 Task: Sort the products in the category "Superfoods" by price (lowest first).
Action: Mouse moved to (282, 145)
Screenshot: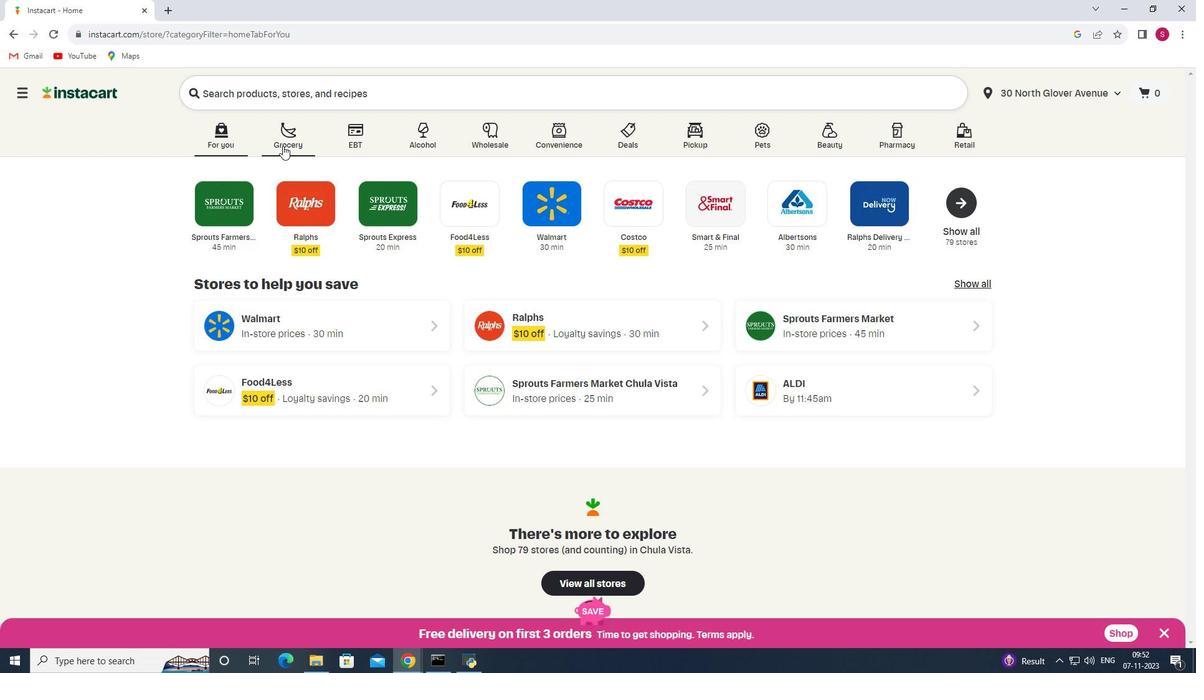 
Action: Mouse pressed left at (282, 145)
Screenshot: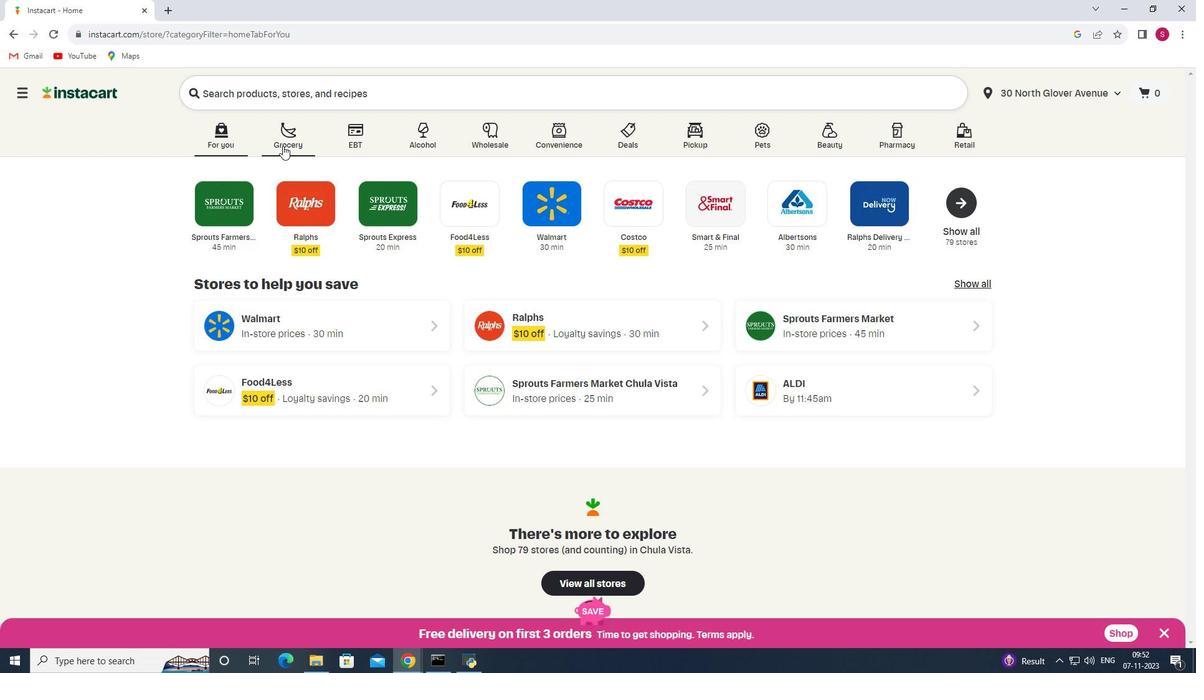 
Action: Mouse moved to (289, 349)
Screenshot: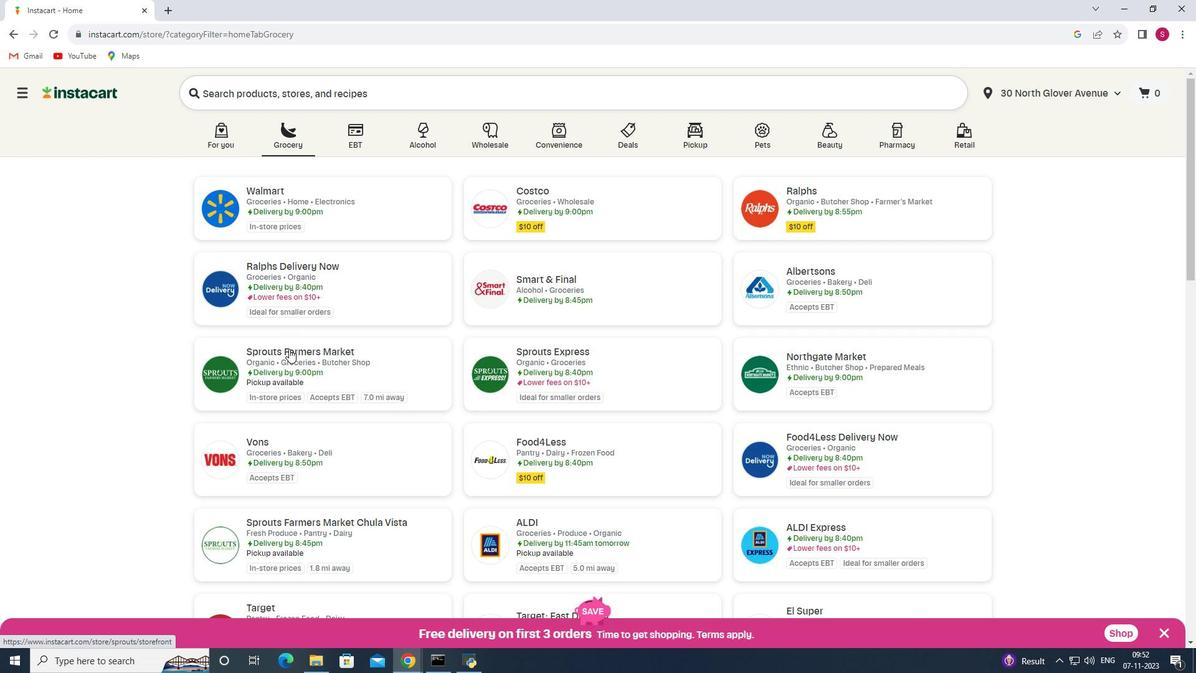 
Action: Mouse pressed left at (289, 349)
Screenshot: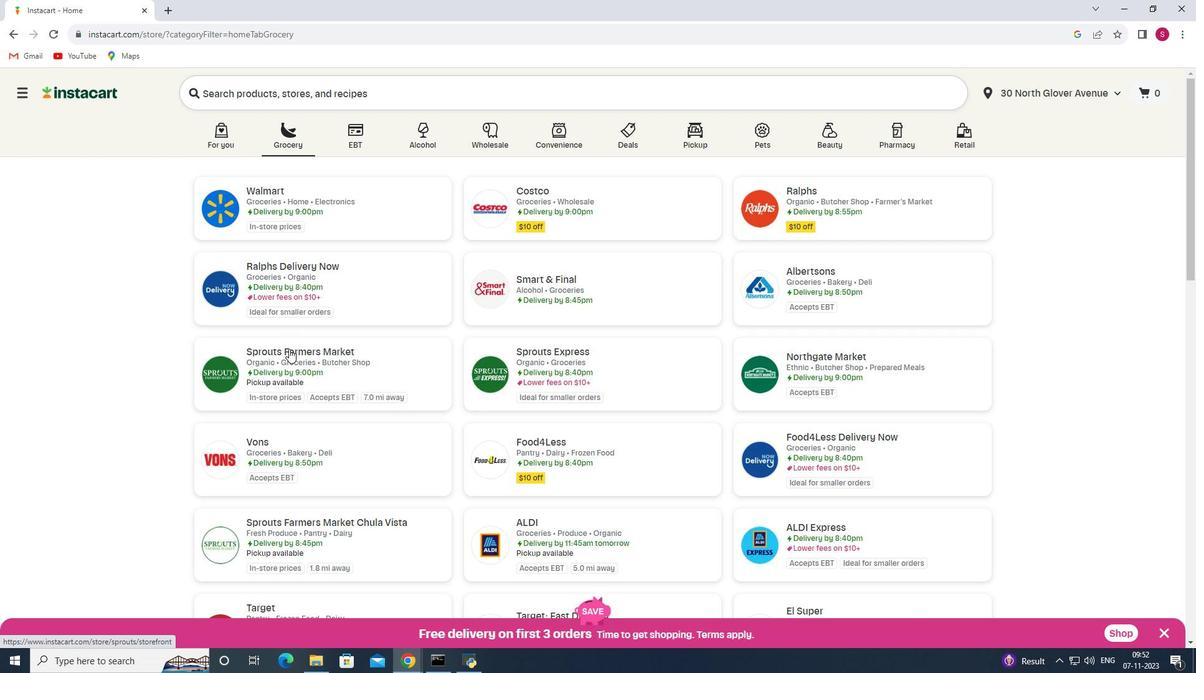 
Action: Mouse moved to (93, 435)
Screenshot: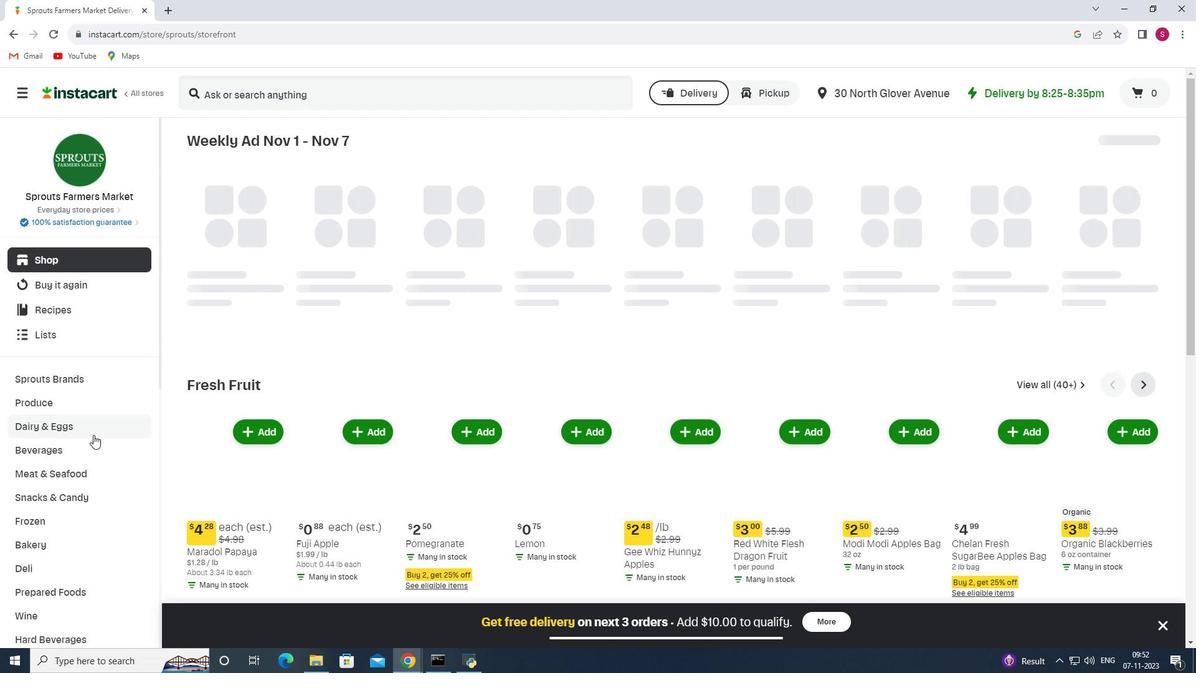 
Action: Mouse scrolled (93, 434) with delta (0, 0)
Screenshot: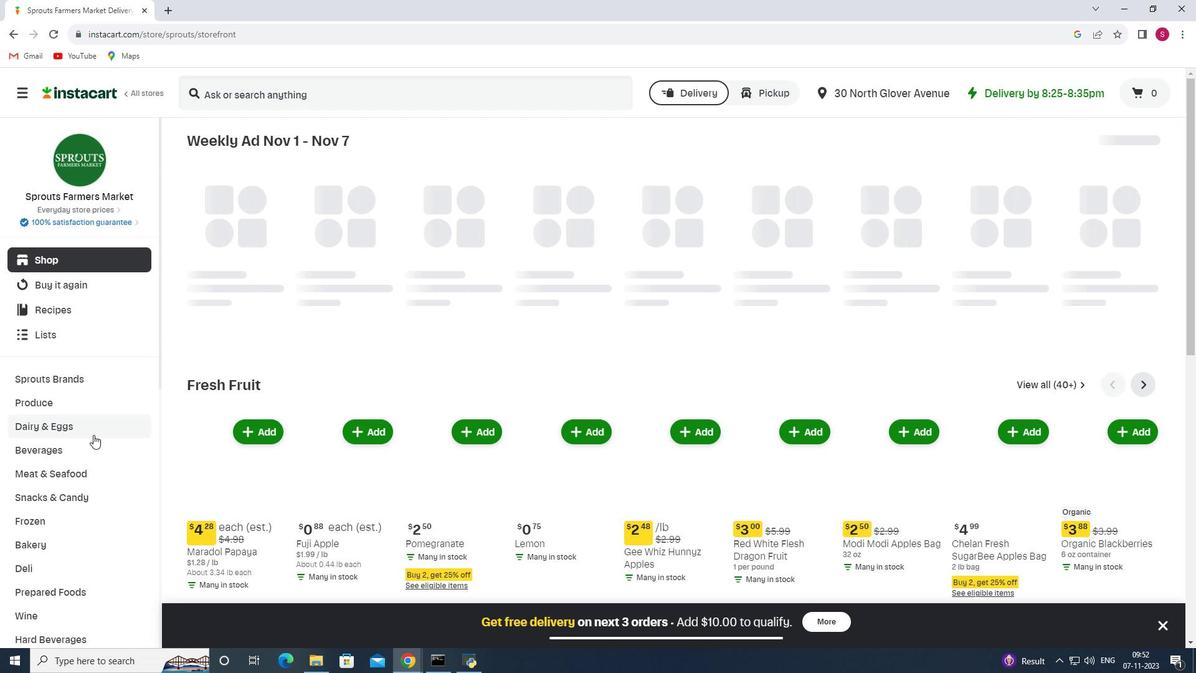 
Action: Mouse moved to (92, 435)
Screenshot: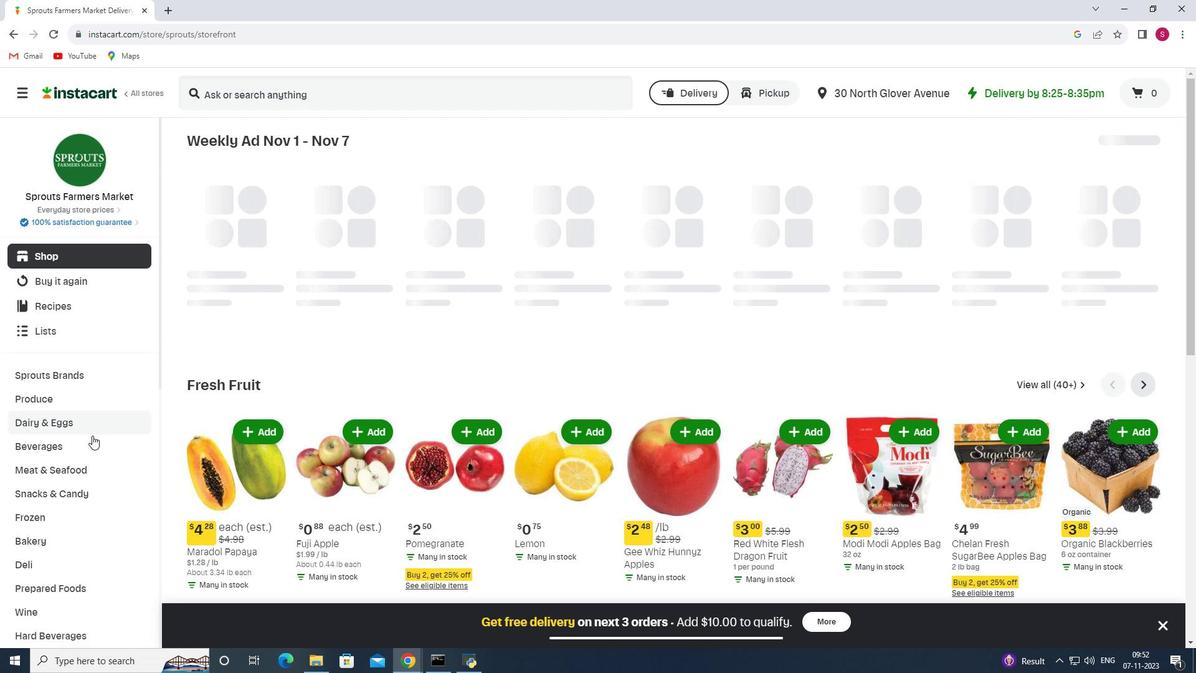 
Action: Mouse scrolled (92, 435) with delta (0, 0)
Screenshot: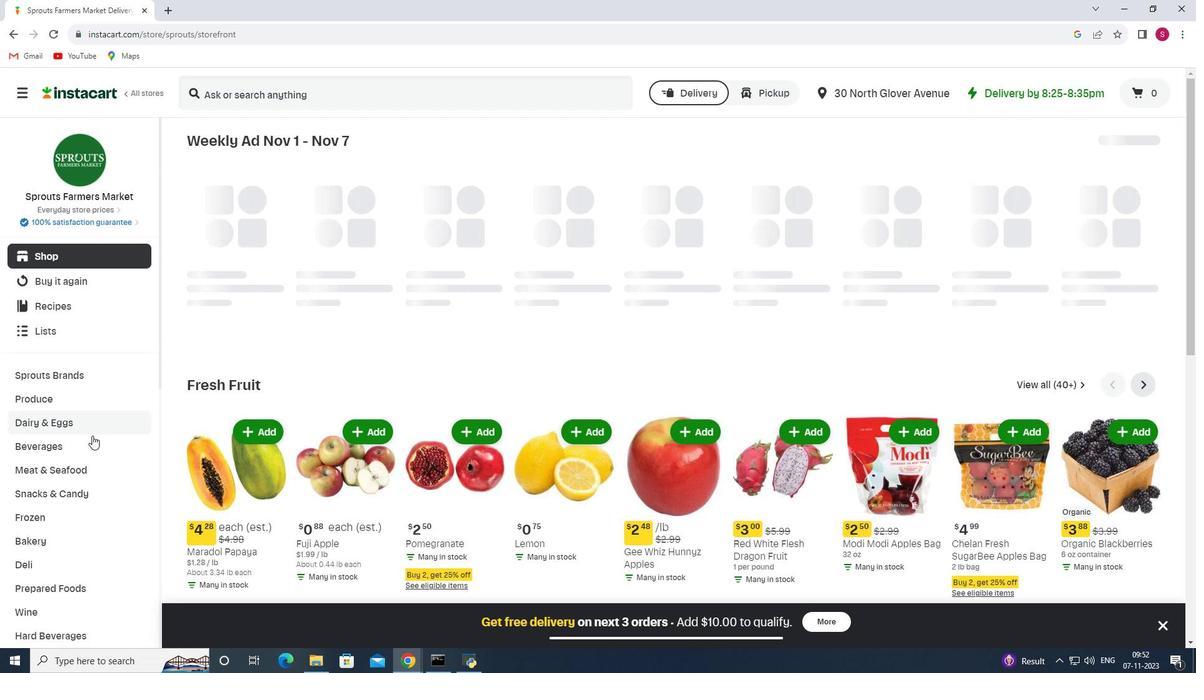 
Action: Mouse scrolled (92, 435) with delta (0, 0)
Screenshot: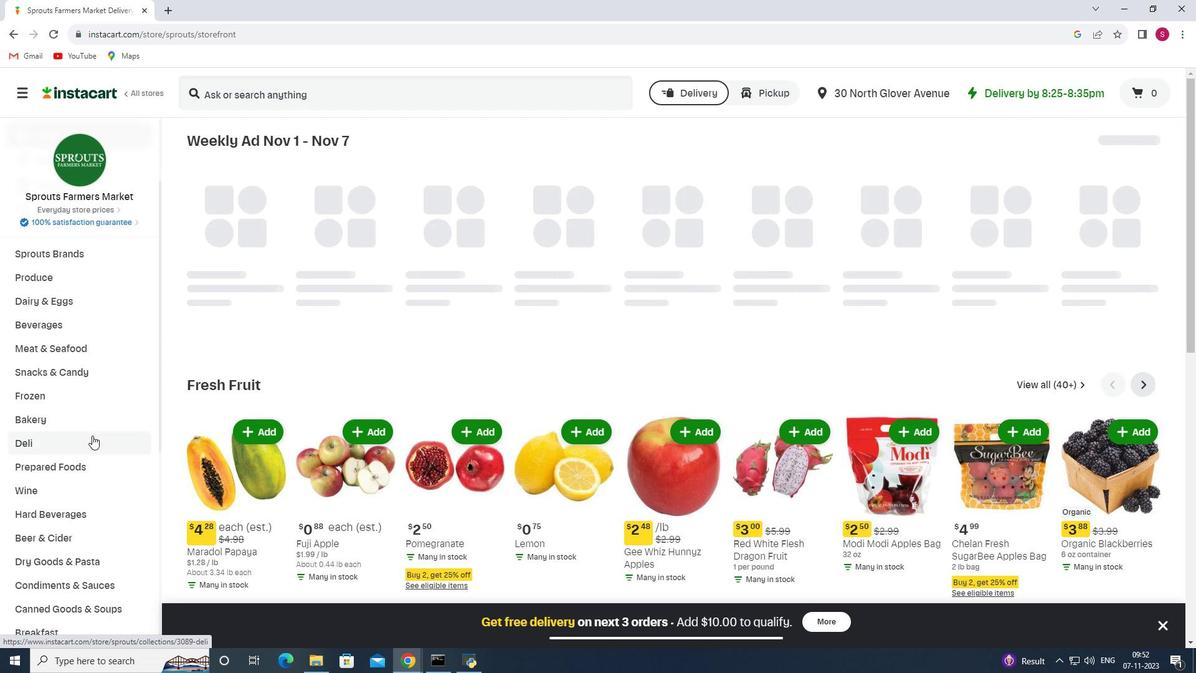 
Action: Mouse scrolled (92, 435) with delta (0, 0)
Screenshot: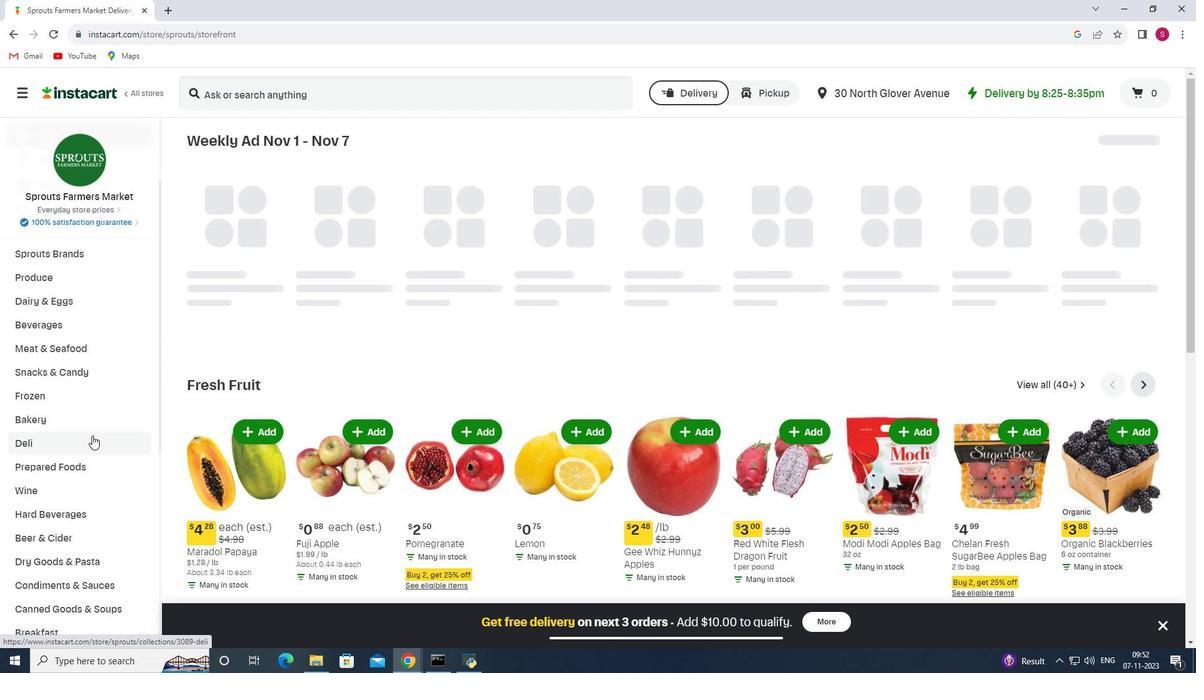 
Action: Mouse scrolled (92, 435) with delta (0, 0)
Screenshot: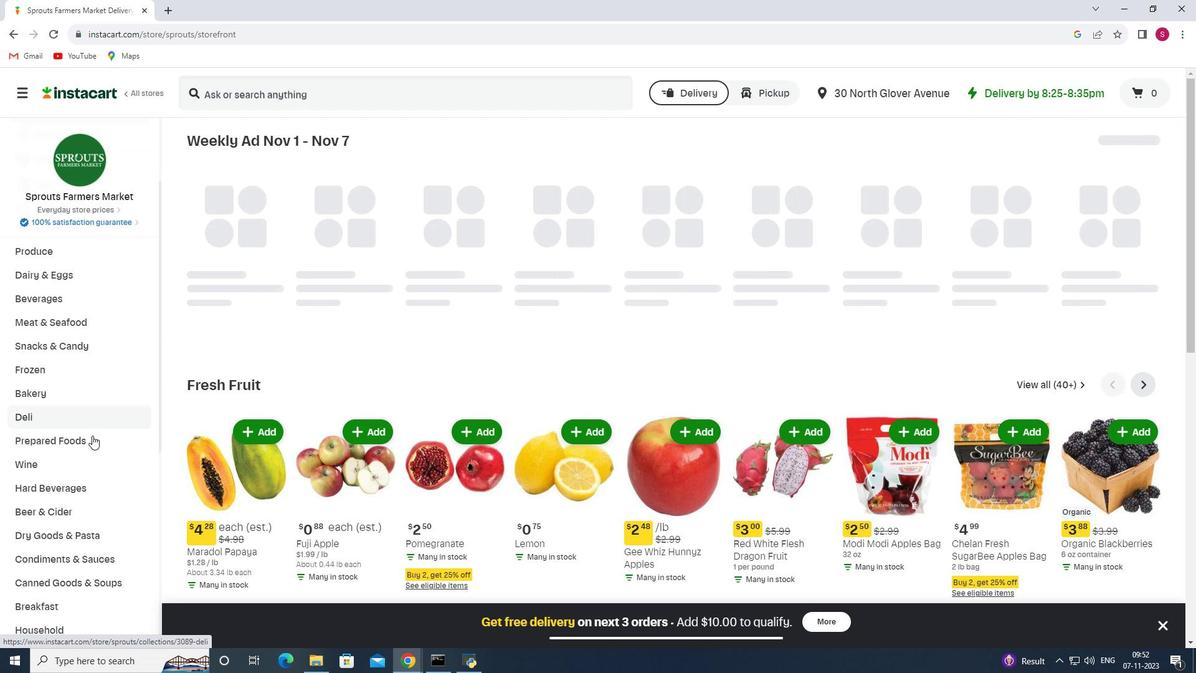 
Action: Mouse scrolled (92, 435) with delta (0, 0)
Screenshot: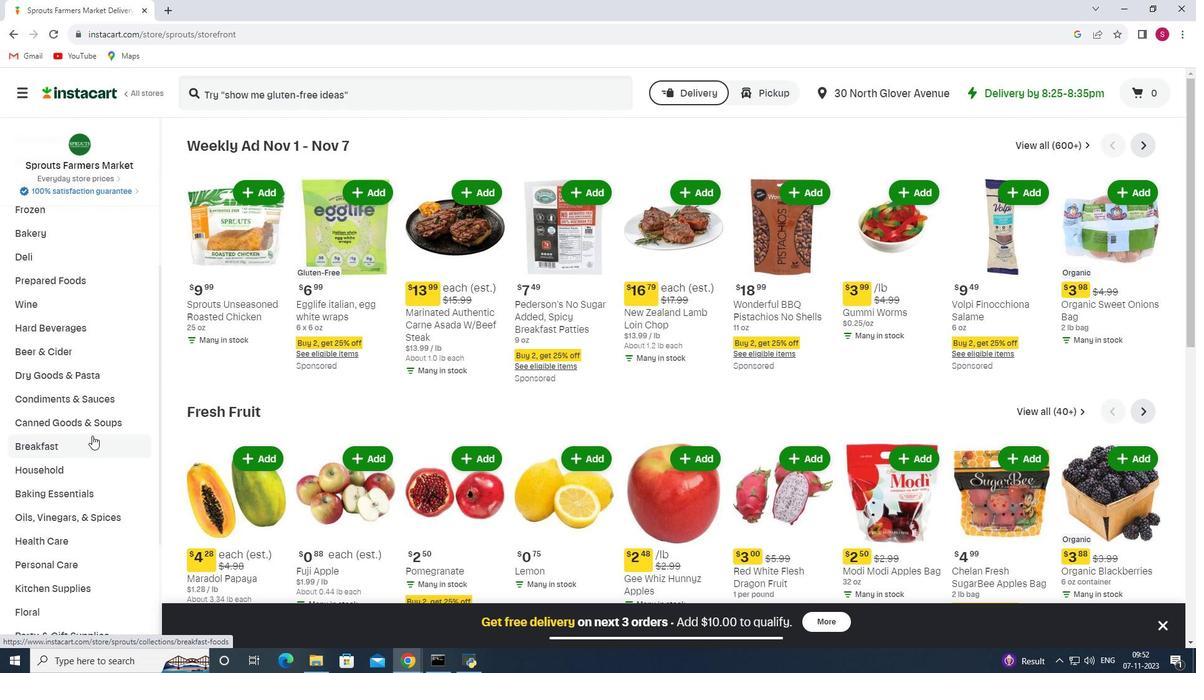 
Action: Mouse moved to (80, 473)
Screenshot: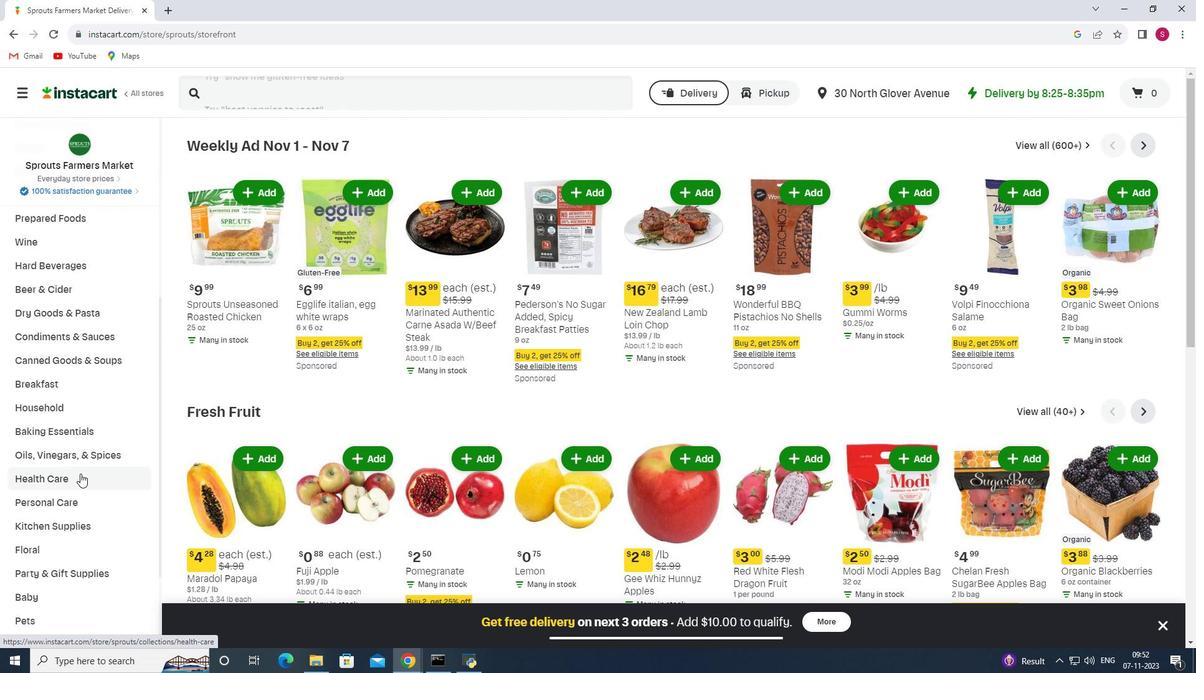 
Action: Mouse pressed left at (80, 473)
Screenshot: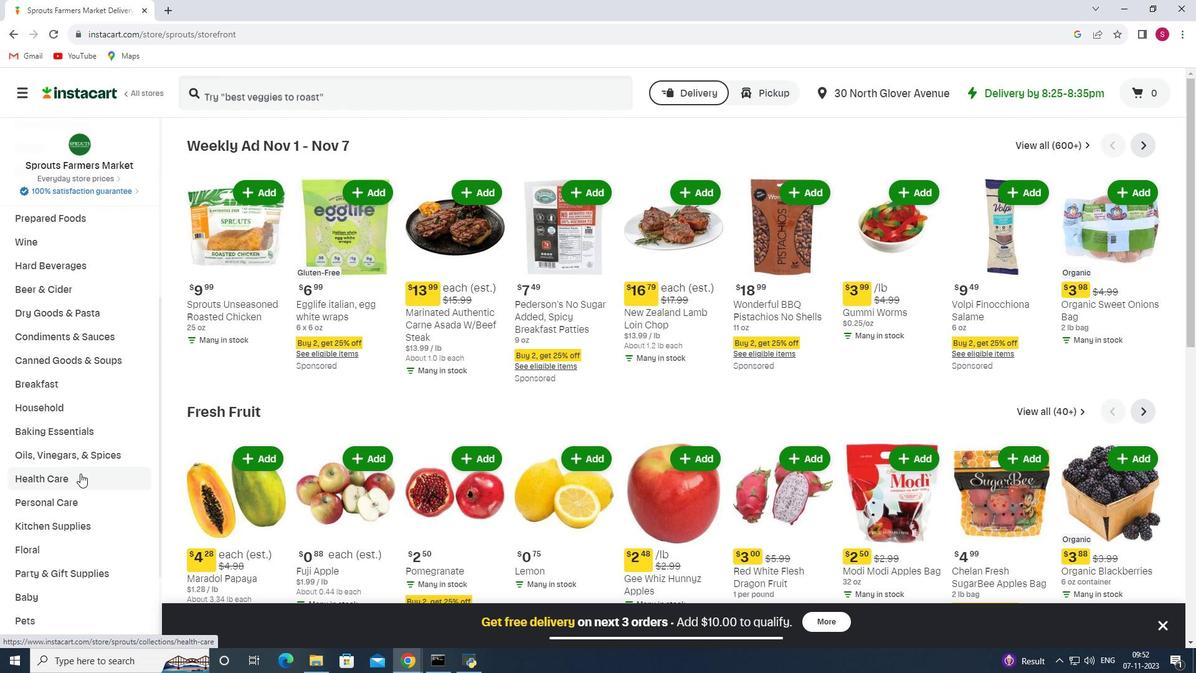 
Action: Mouse moved to (421, 168)
Screenshot: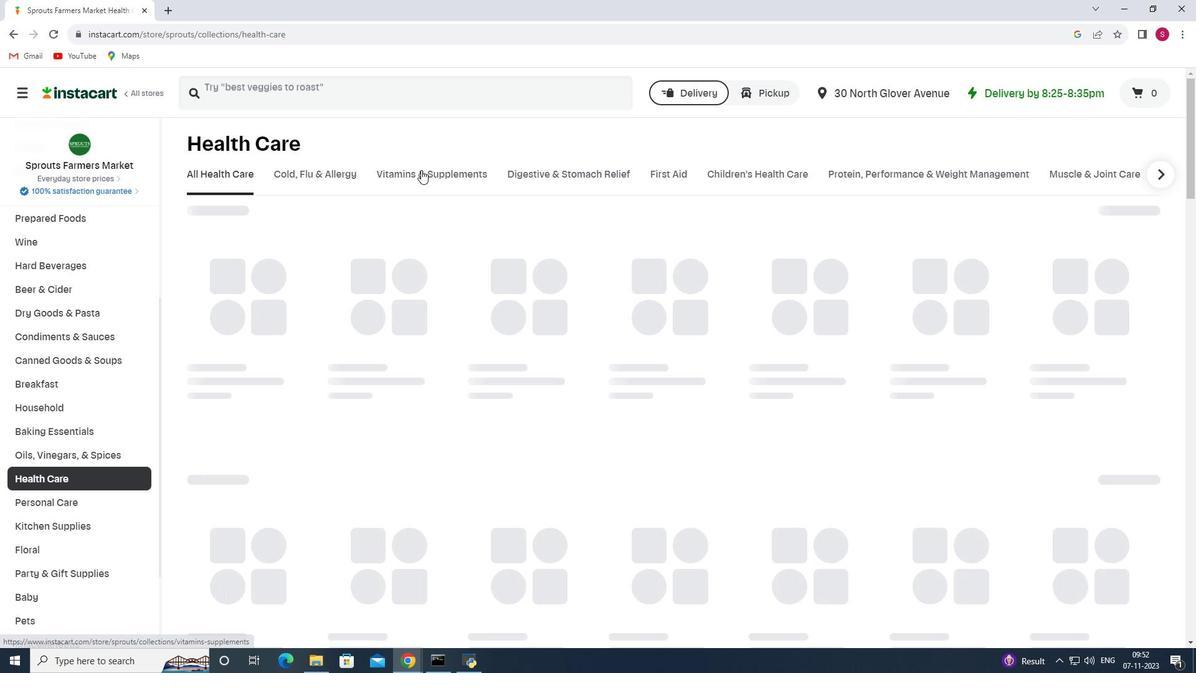 
Action: Mouse pressed left at (421, 168)
Screenshot: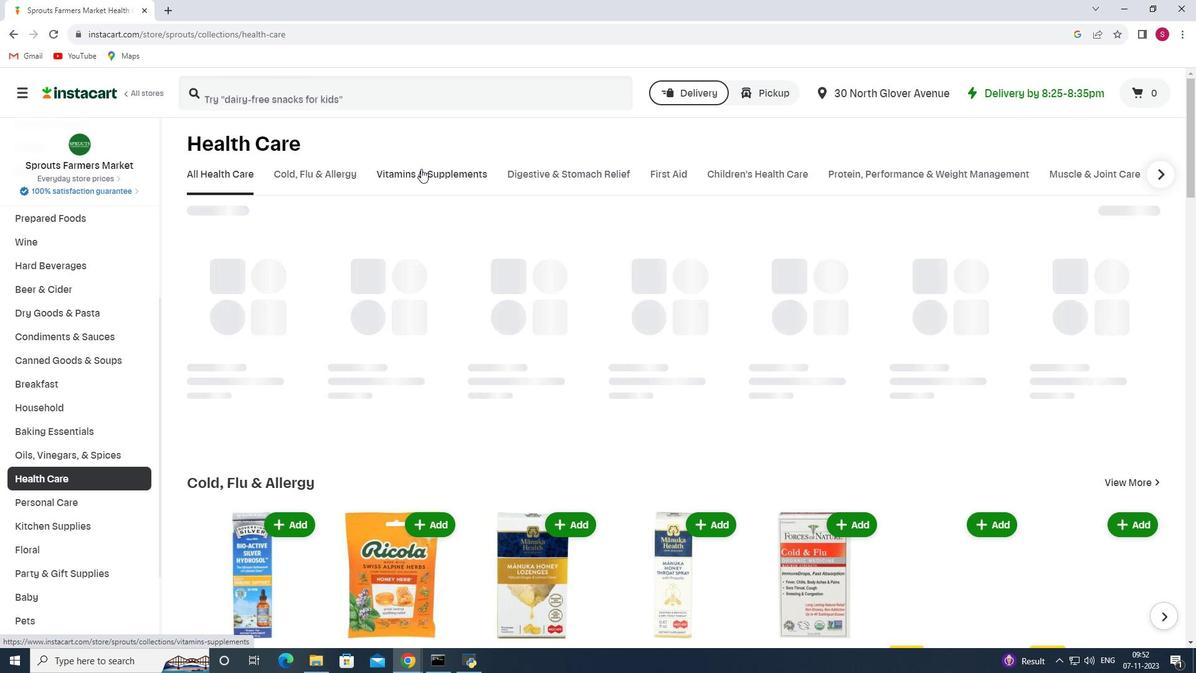 
Action: Mouse moved to (500, 226)
Screenshot: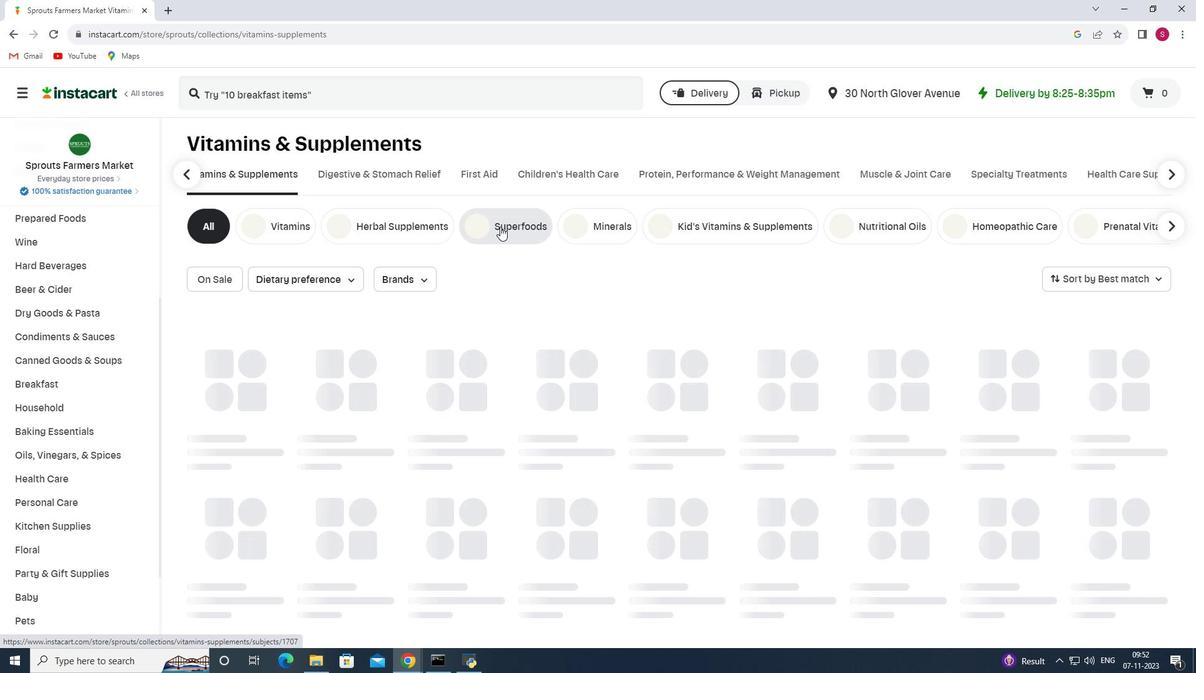 
Action: Mouse pressed left at (500, 226)
Screenshot: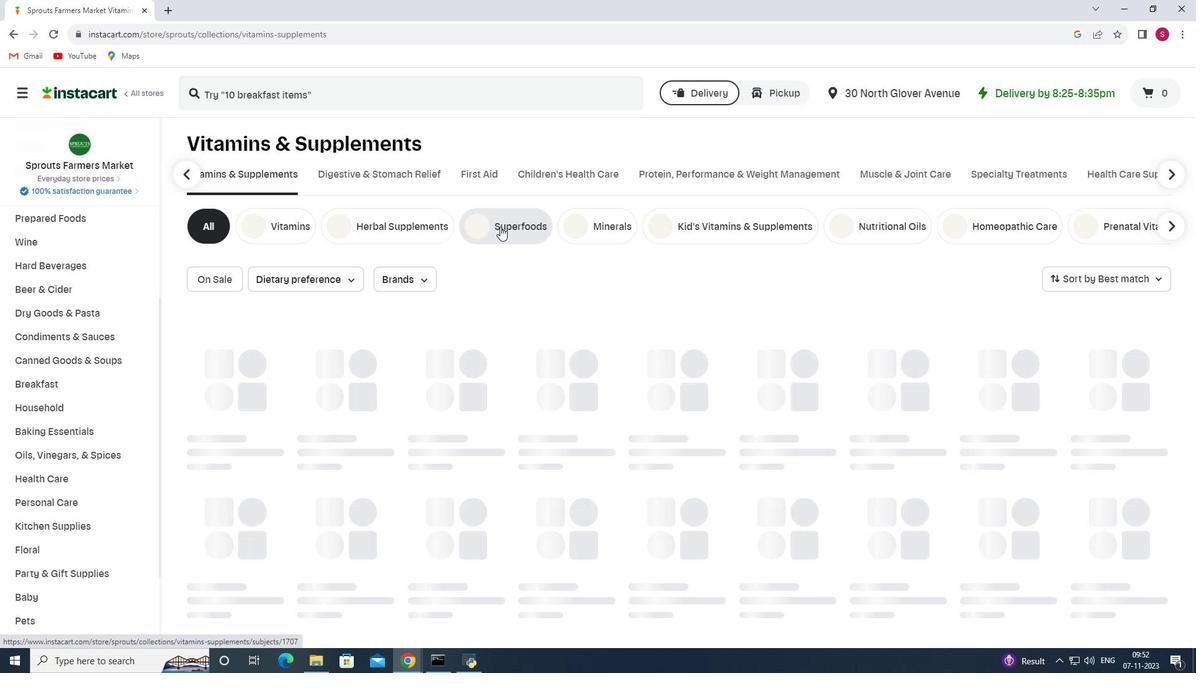
Action: Mouse moved to (1126, 276)
Screenshot: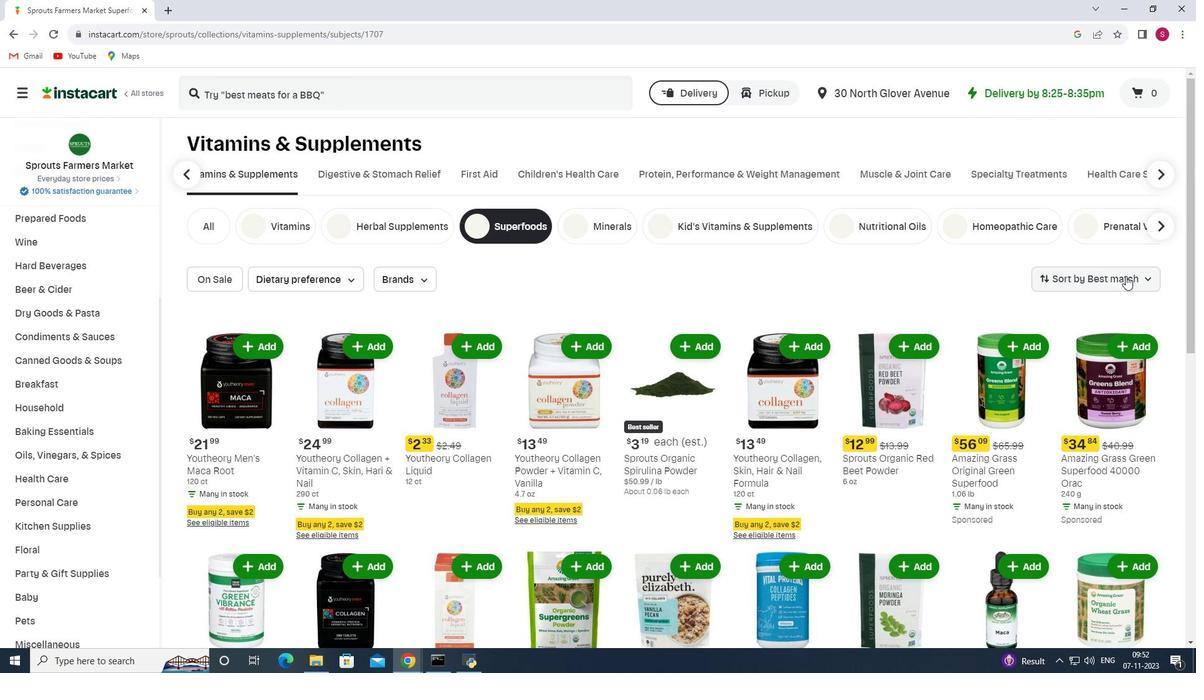 
Action: Mouse pressed left at (1126, 276)
Screenshot: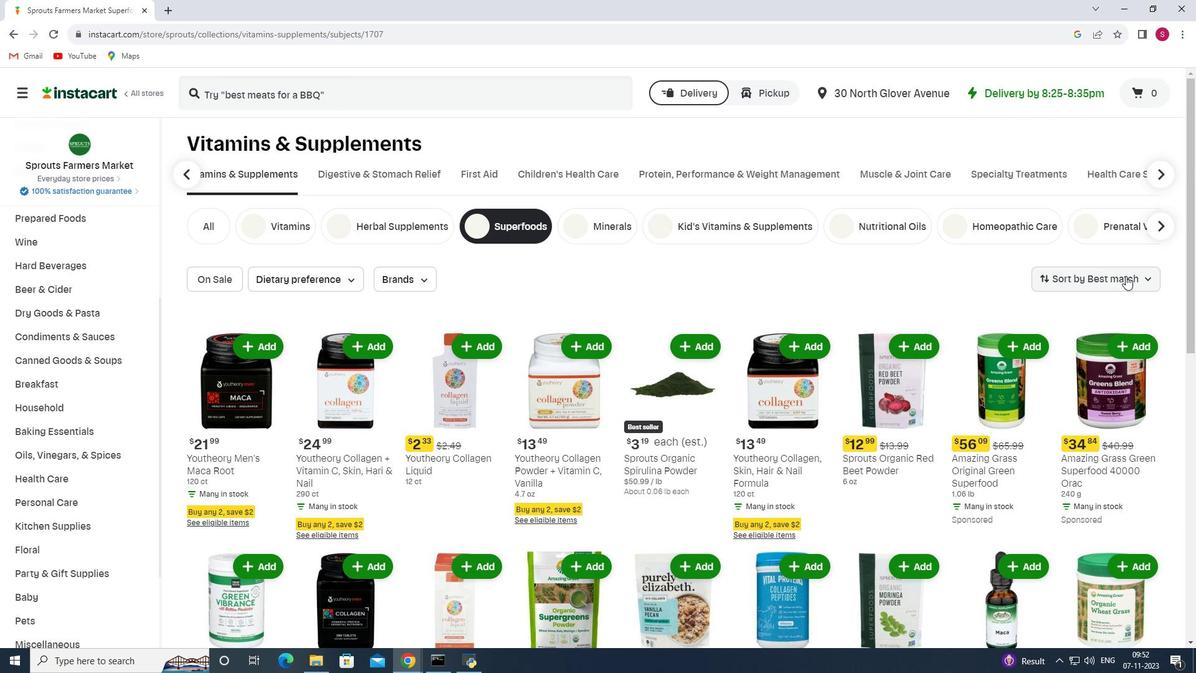 
Action: Mouse moved to (1133, 335)
Screenshot: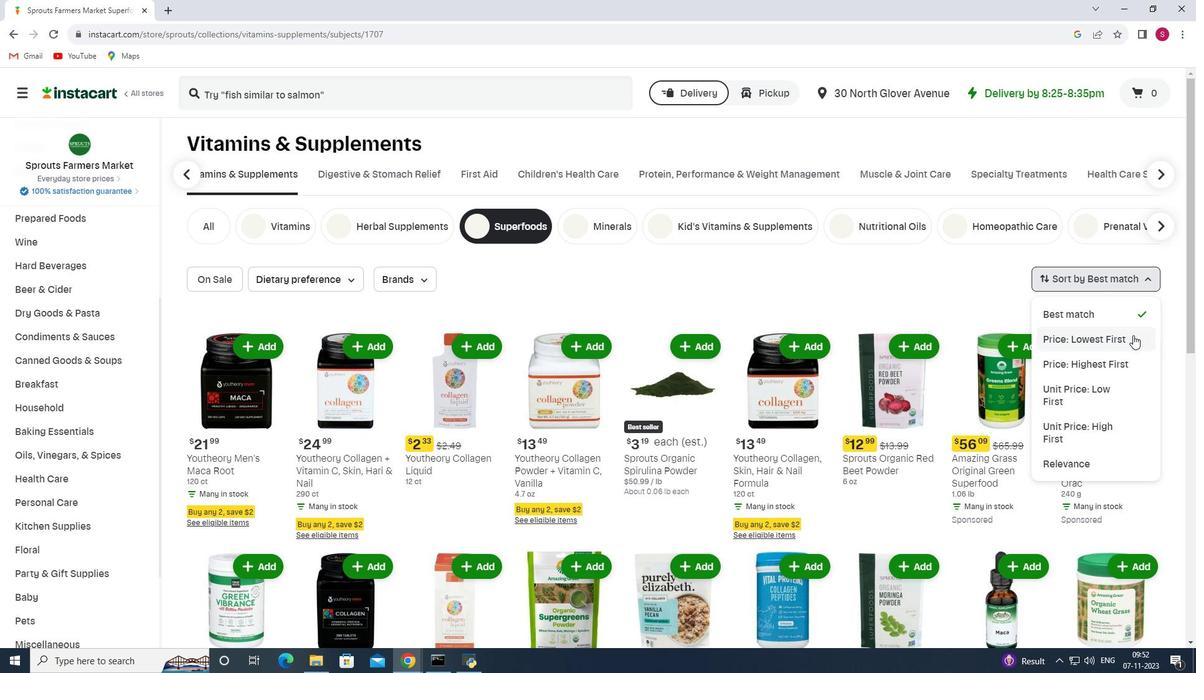 
Action: Mouse pressed left at (1133, 335)
Screenshot: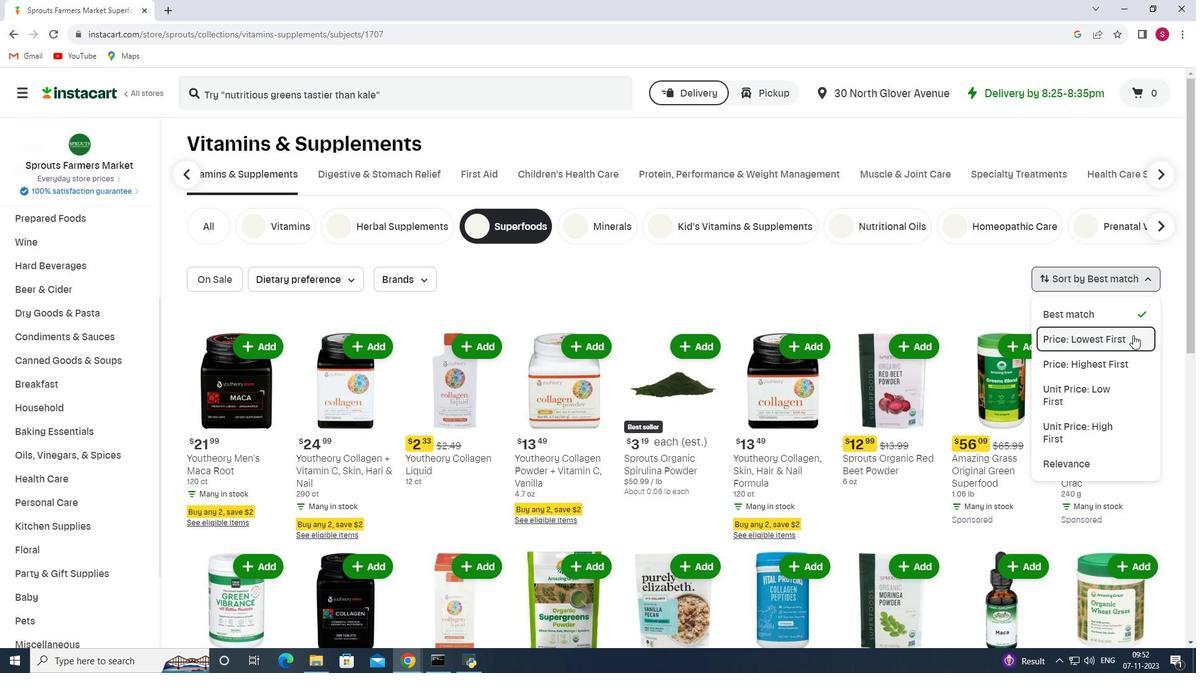 
